 Task: Create a due date automation trigger when advanced on, on the monday of the week before a card is due add dates starting next week at 11:00 AM.
Action: Mouse moved to (975, 76)
Screenshot: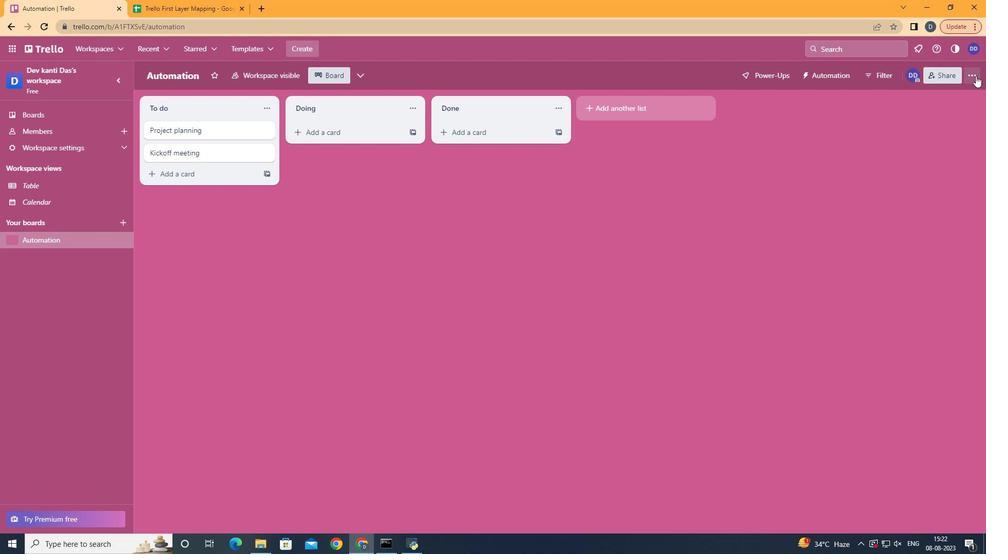 
Action: Mouse pressed left at (975, 76)
Screenshot: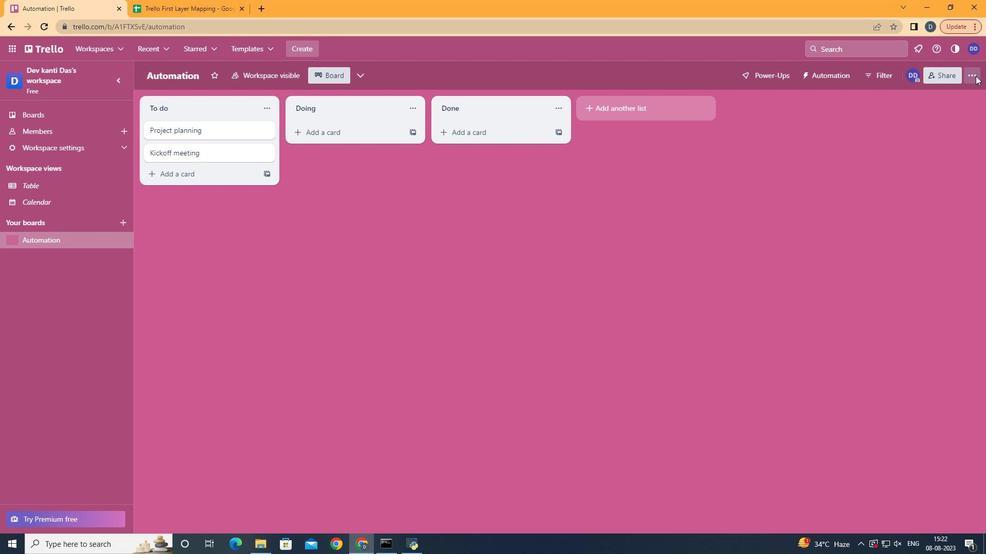 
Action: Mouse moved to (905, 222)
Screenshot: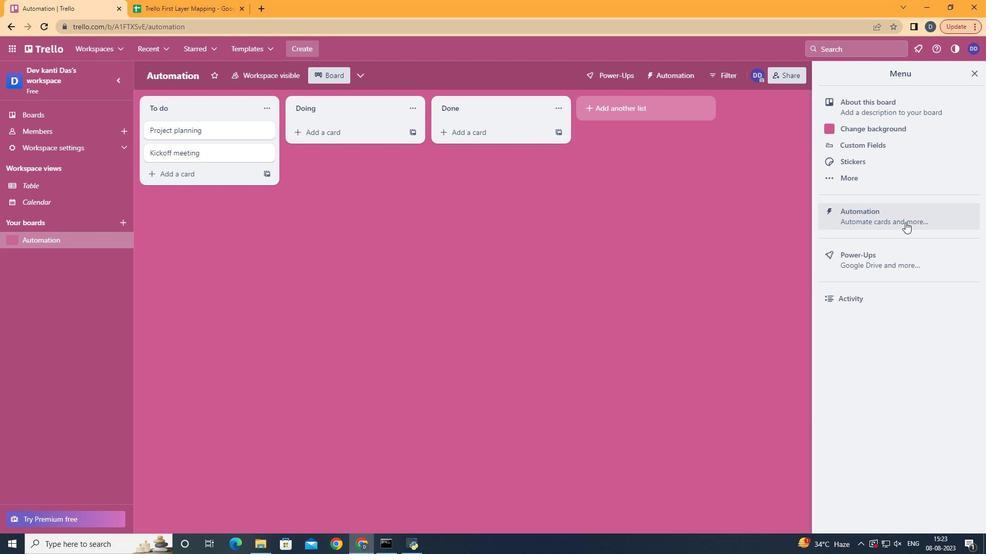 
Action: Mouse pressed left at (905, 222)
Screenshot: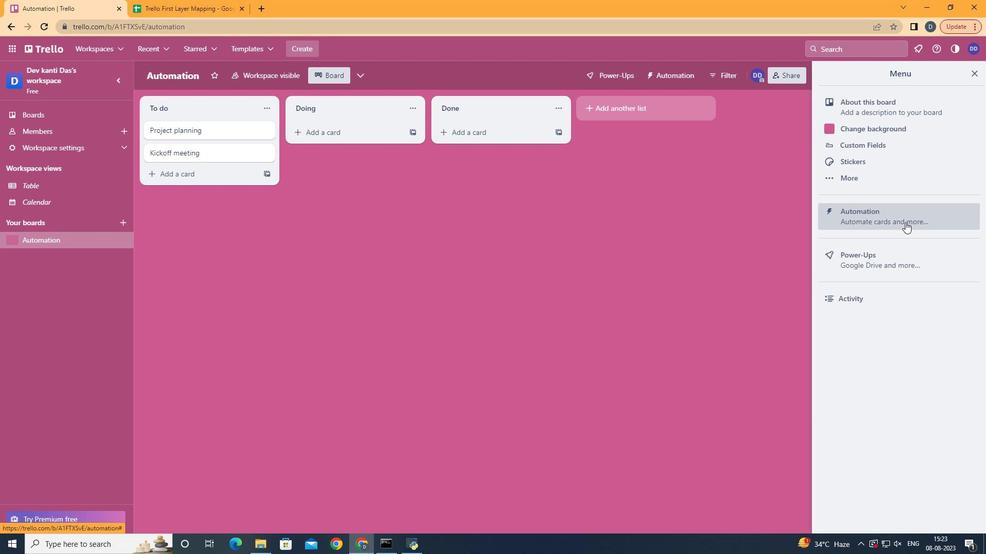 
Action: Mouse moved to (186, 202)
Screenshot: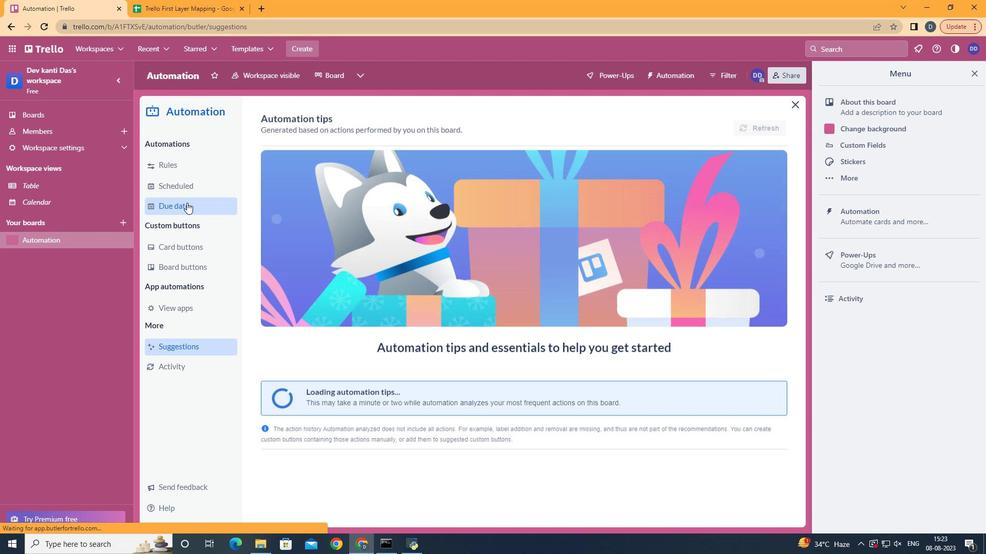 
Action: Mouse pressed left at (186, 202)
Screenshot: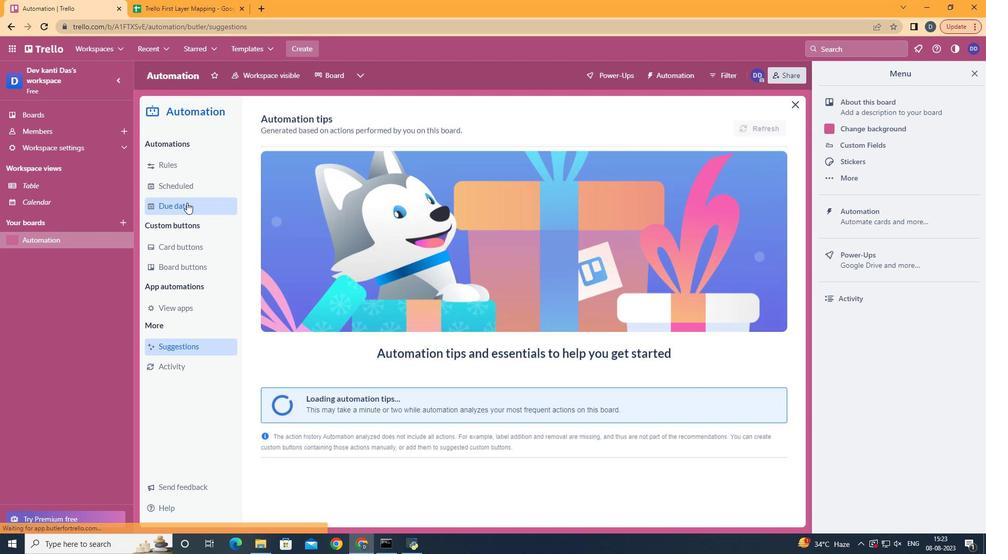 
Action: Mouse moved to (720, 124)
Screenshot: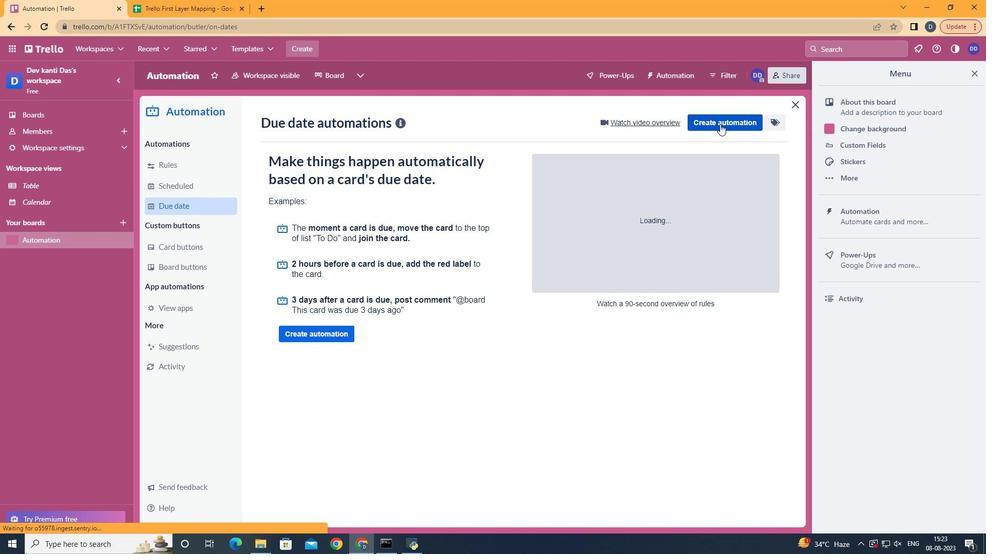 
Action: Mouse pressed left at (720, 124)
Screenshot: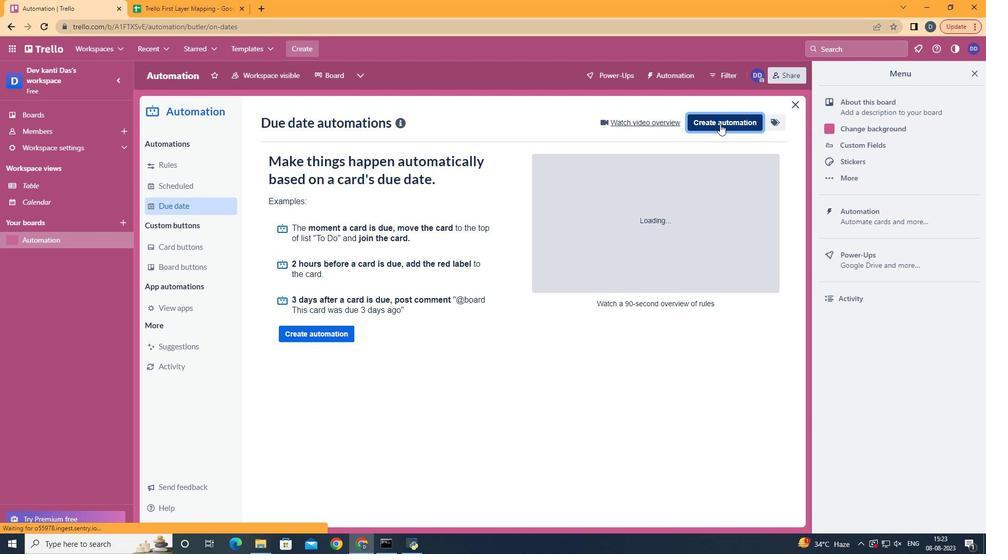 
Action: Mouse moved to (554, 215)
Screenshot: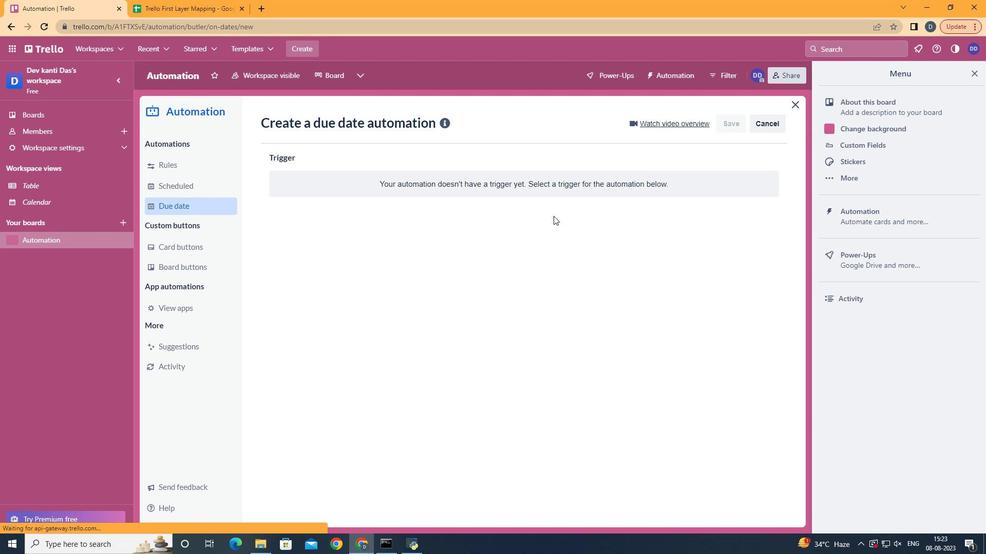 
Action: Mouse pressed left at (554, 215)
Screenshot: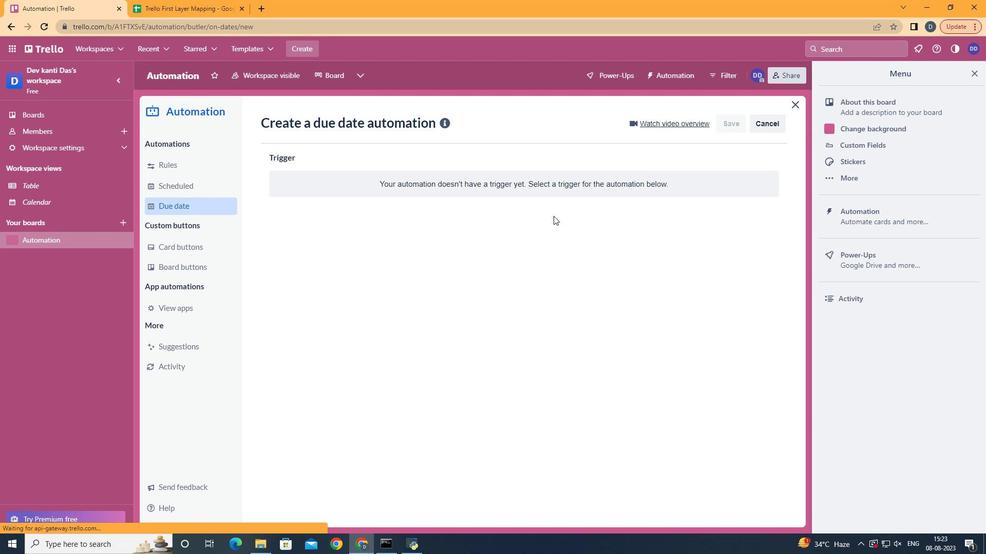 
Action: Mouse moved to (360, 500)
Screenshot: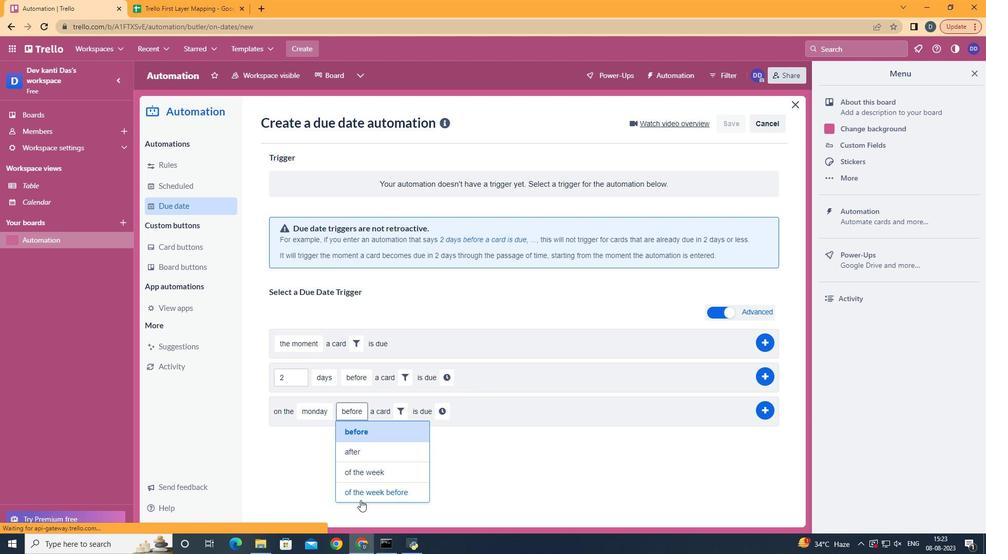 
Action: Mouse pressed left at (360, 500)
Screenshot: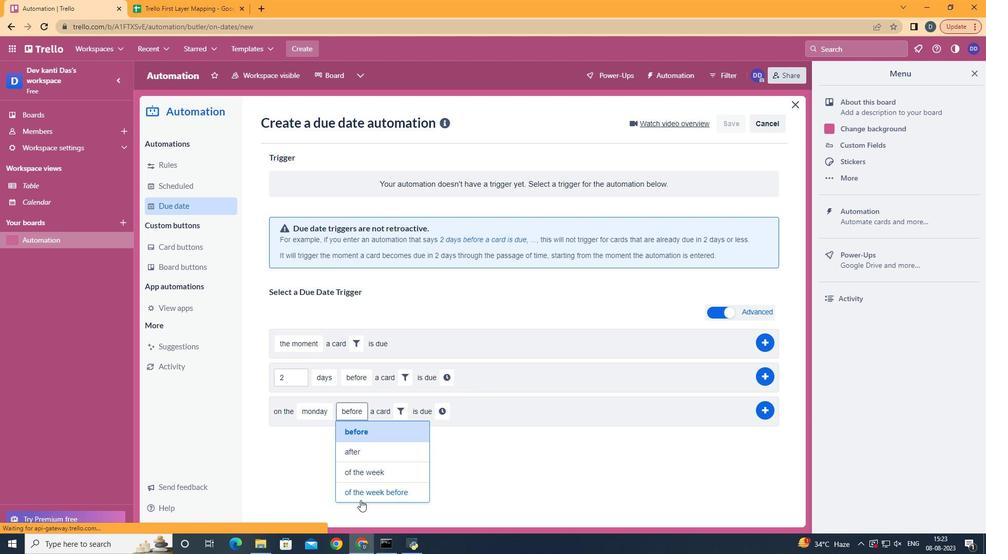 
Action: Mouse moved to (445, 404)
Screenshot: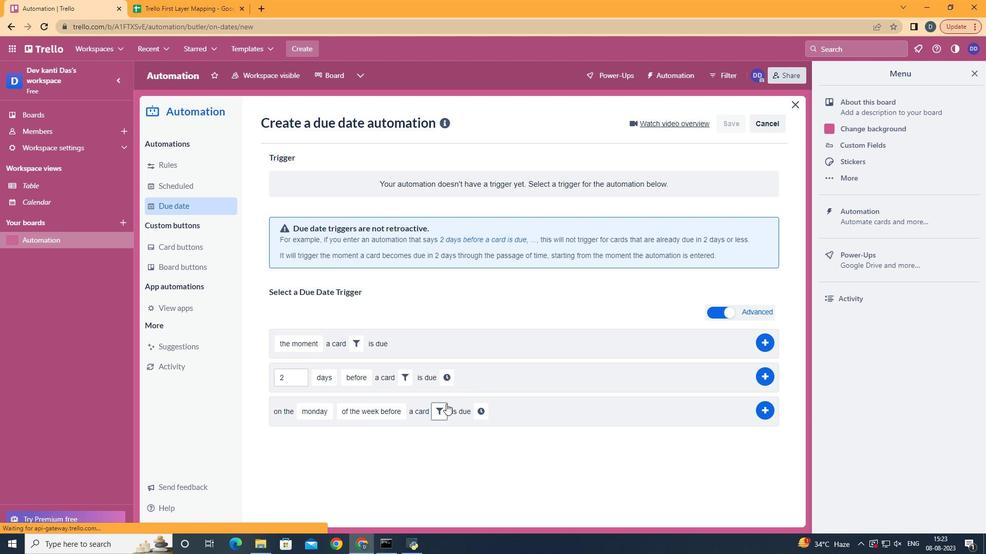 
Action: Mouse pressed left at (445, 404)
Screenshot: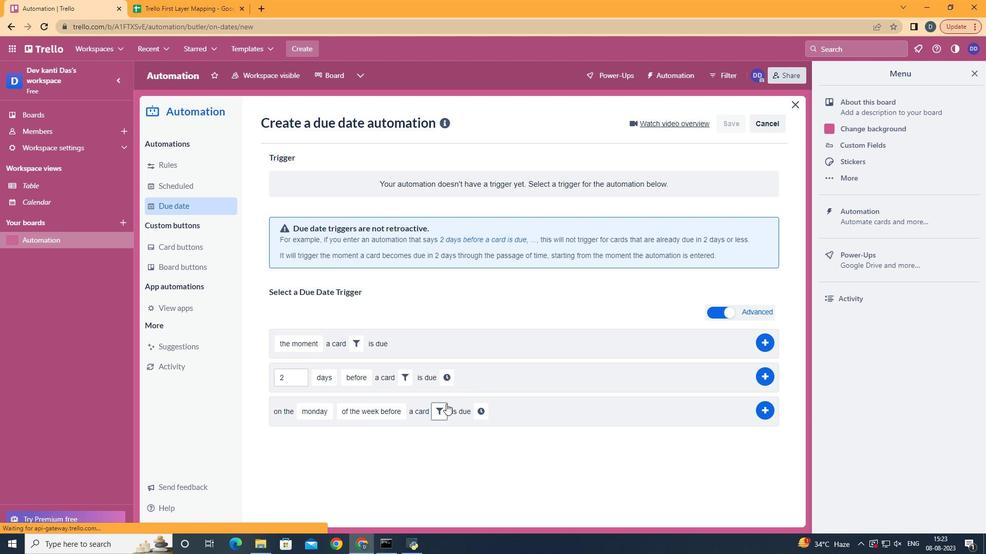 
Action: Mouse moved to (487, 443)
Screenshot: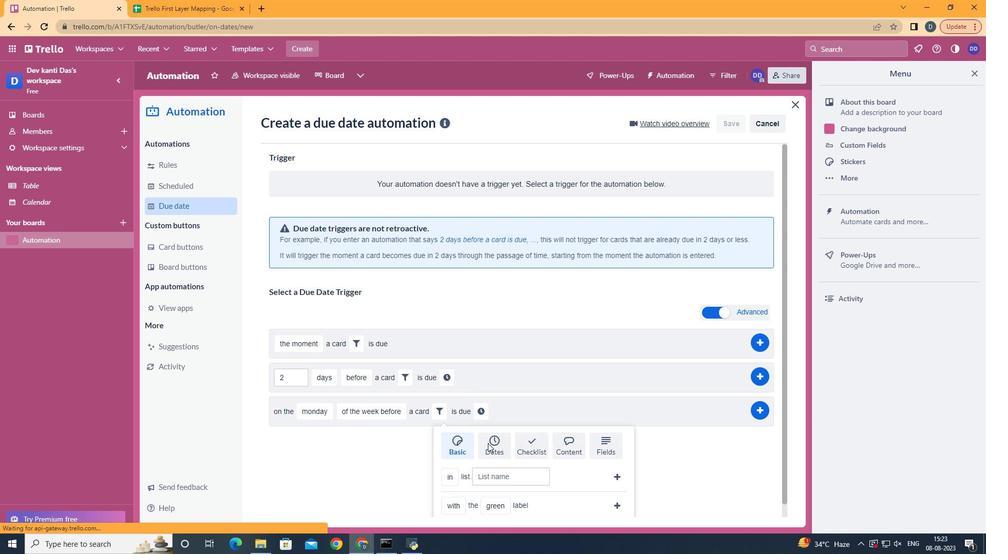 
Action: Mouse pressed left at (487, 443)
Screenshot: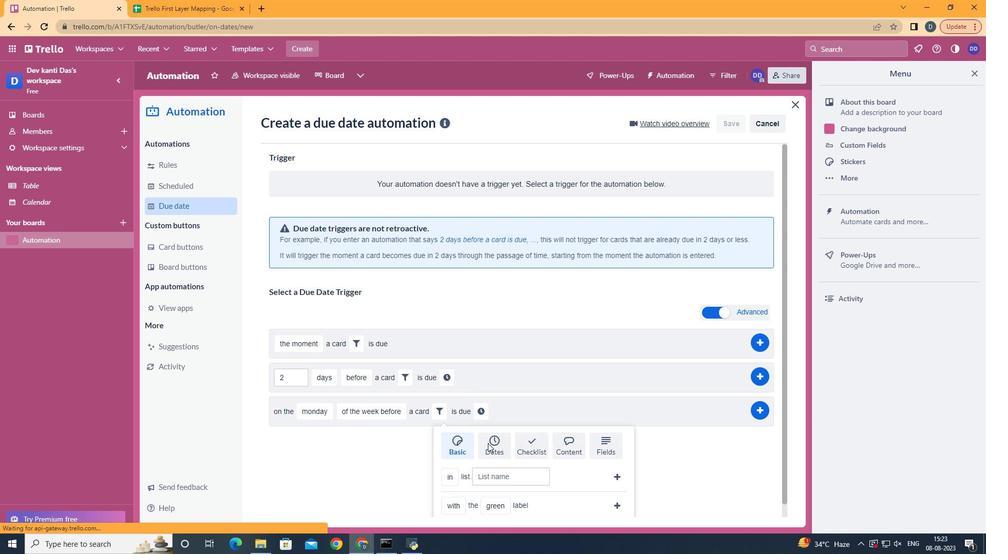 
Action: Mouse moved to (489, 444)
Screenshot: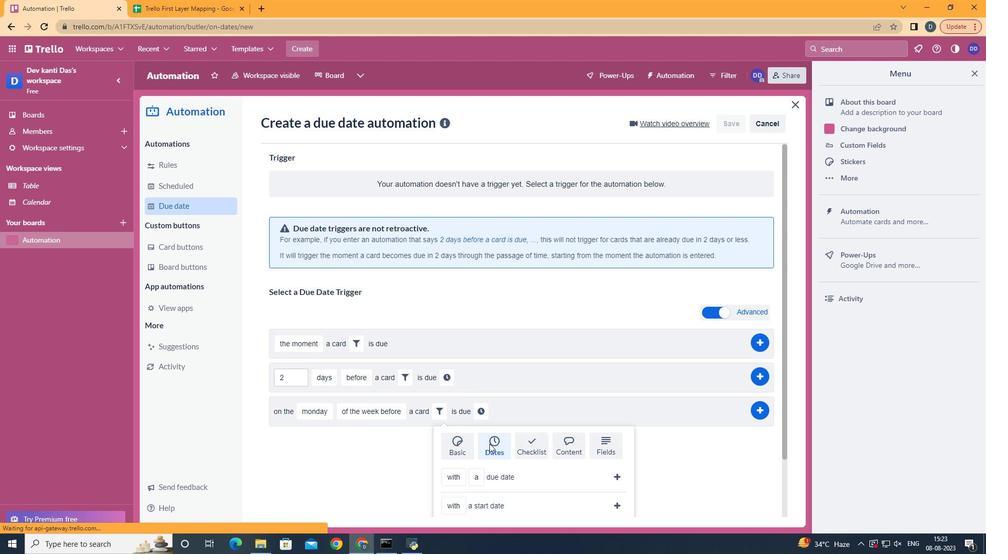 
Action: Mouse scrolled (489, 443) with delta (0, 0)
Screenshot: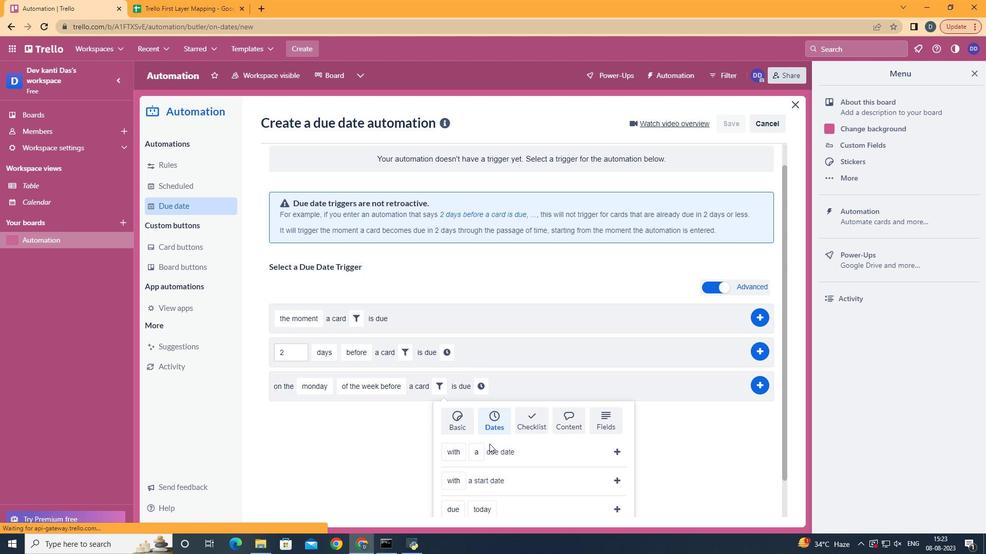
Action: Mouse scrolled (489, 443) with delta (0, 0)
Screenshot: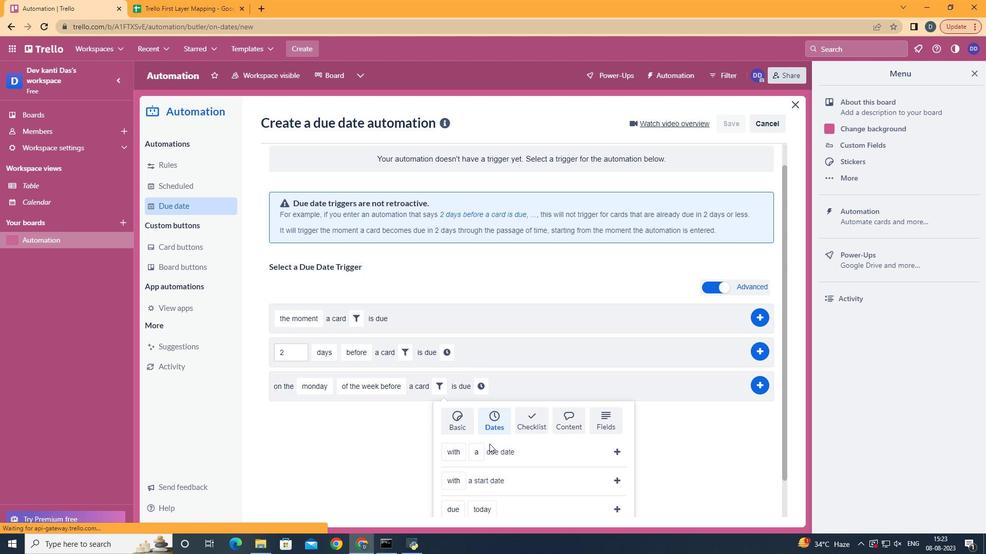
Action: Mouse scrolled (489, 443) with delta (0, 0)
Screenshot: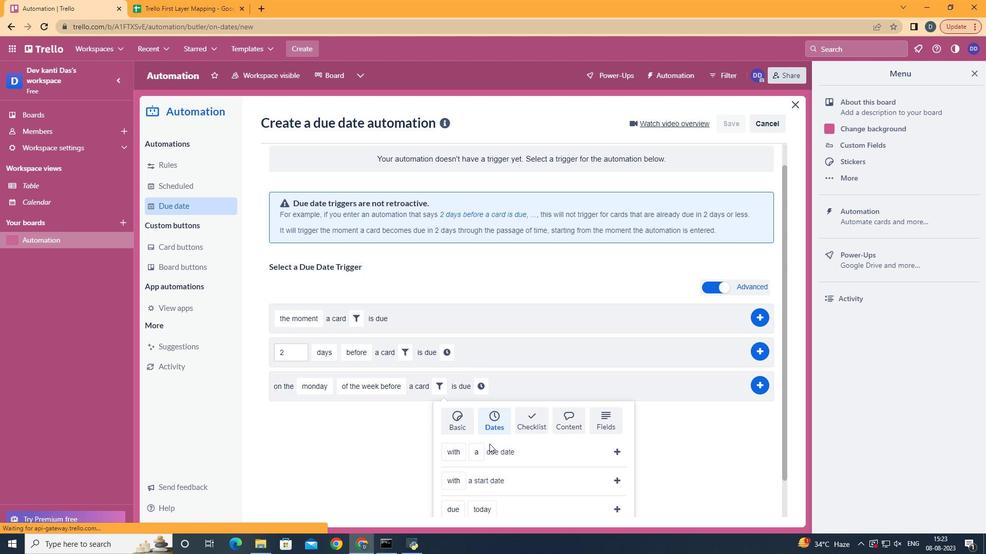 
Action: Mouse scrolled (489, 443) with delta (0, 0)
Screenshot: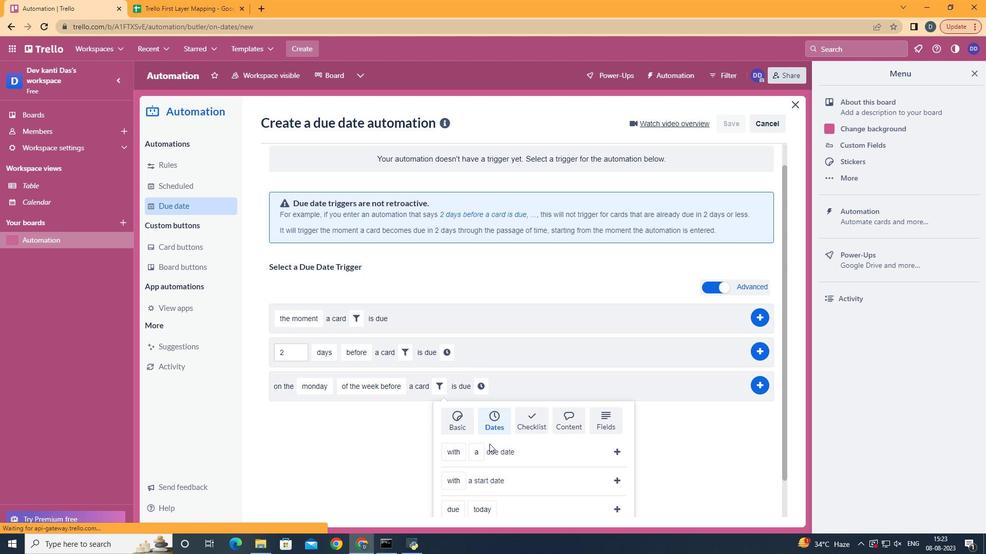 
Action: Mouse scrolled (489, 443) with delta (0, 0)
Screenshot: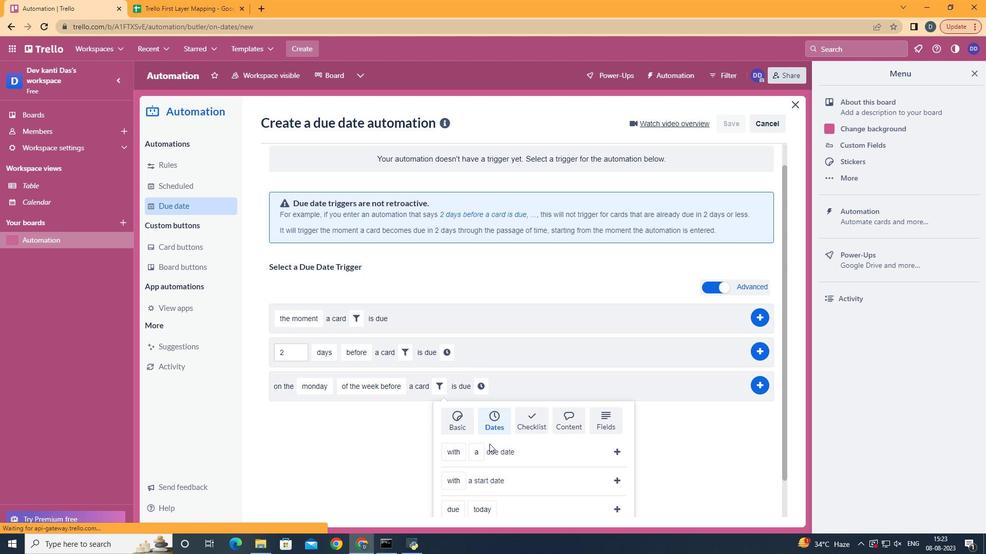 
Action: Mouse moved to (461, 433)
Screenshot: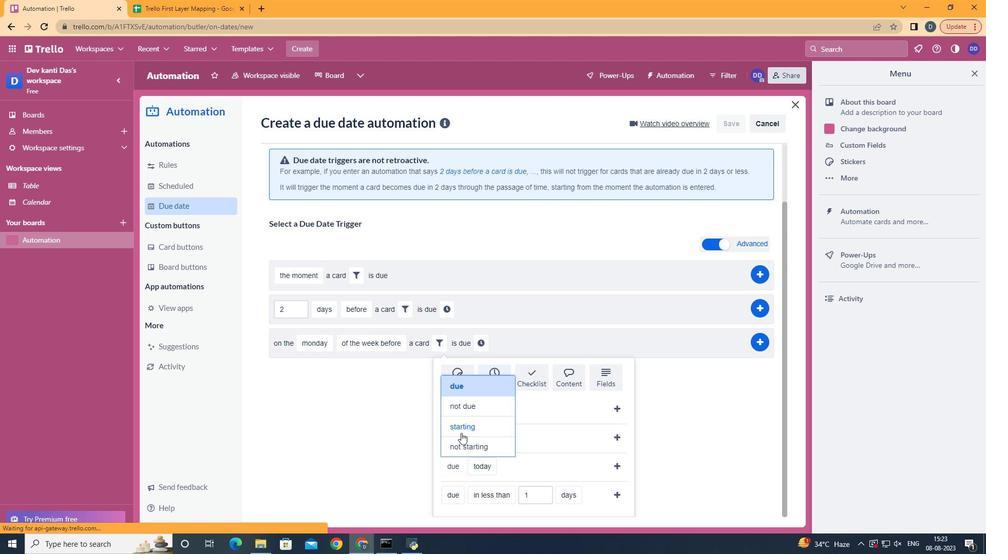 
Action: Mouse pressed left at (461, 433)
Screenshot: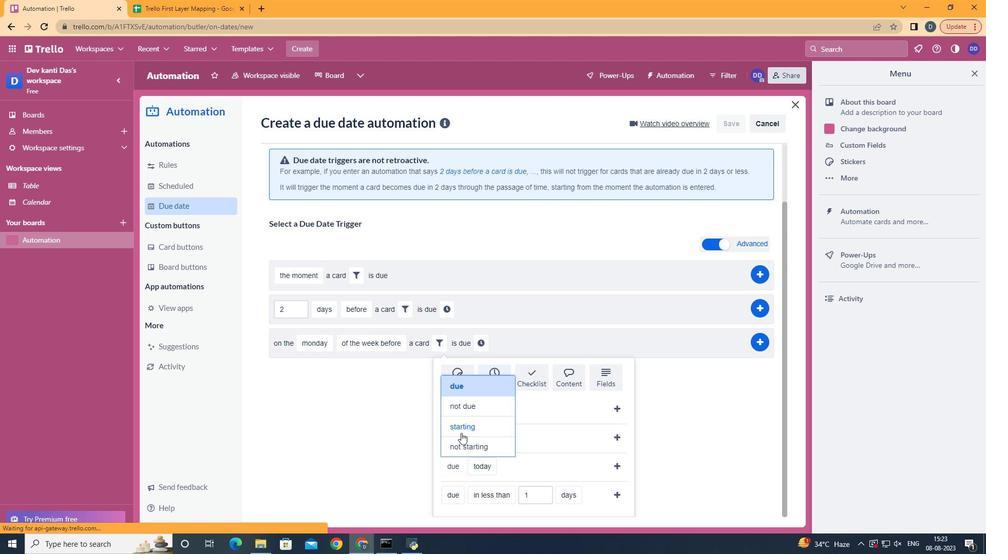 
Action: Mouse moved to (513, 403)
Screenshot: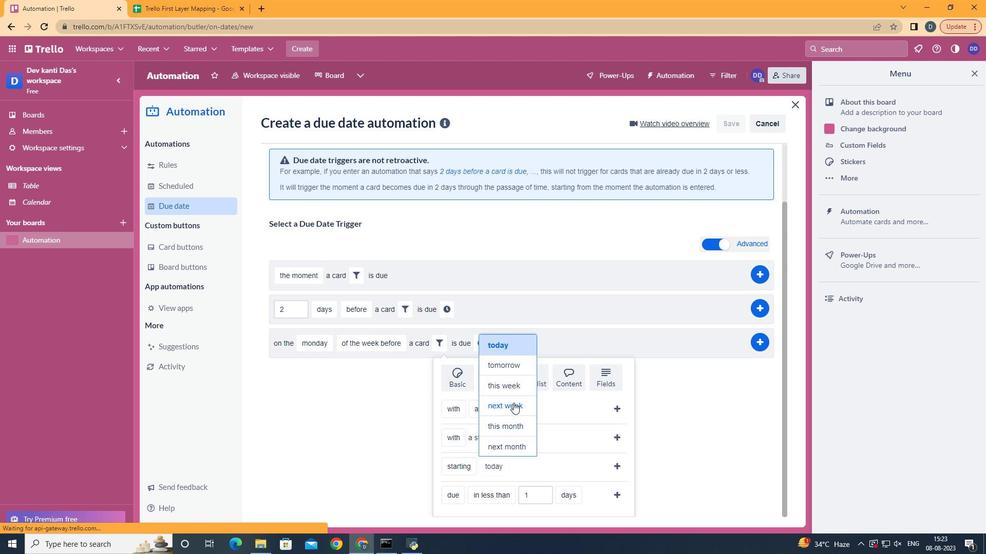 
Action: Mouse pressed left at (513, 403)
Screenshot: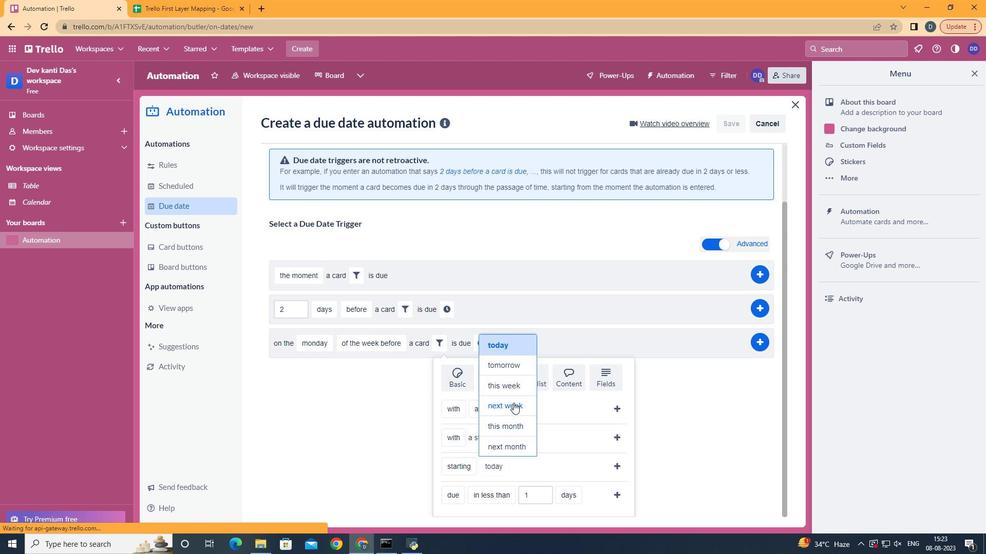 
Action: Mouse moved to (621, 468)
Screenshot: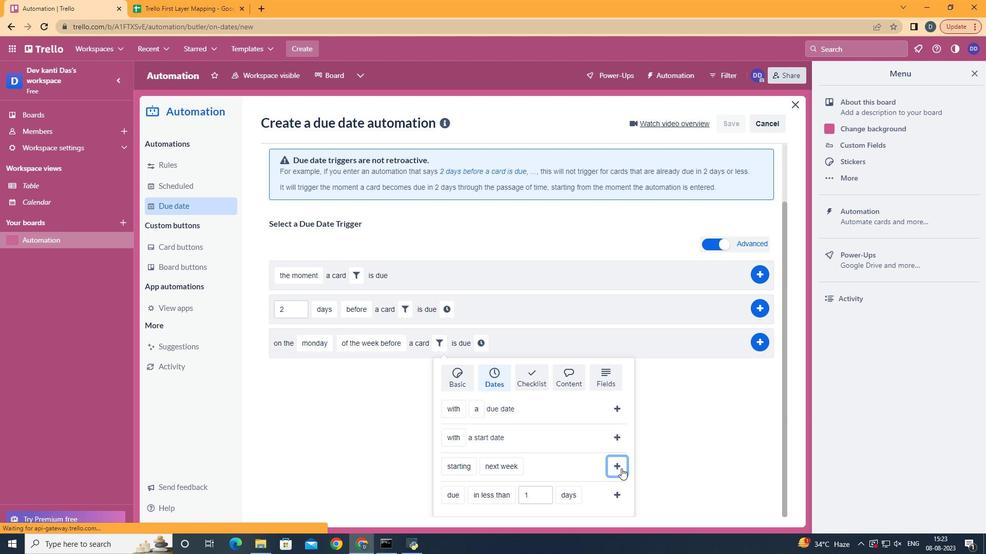 
Action: Mouse pressed left at (621, 468)
Screenshot: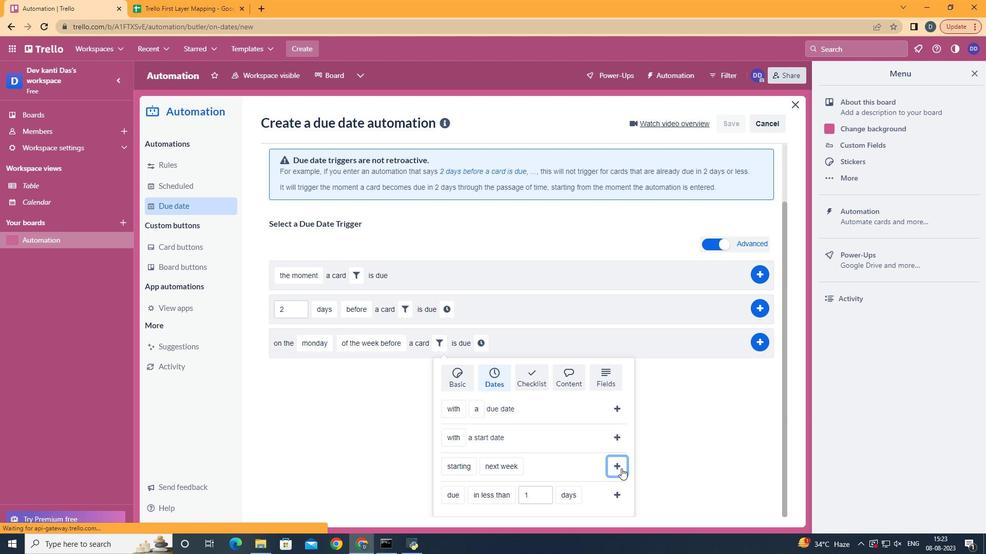 
Action: Mouse moved to (562, 411)
Screenshot: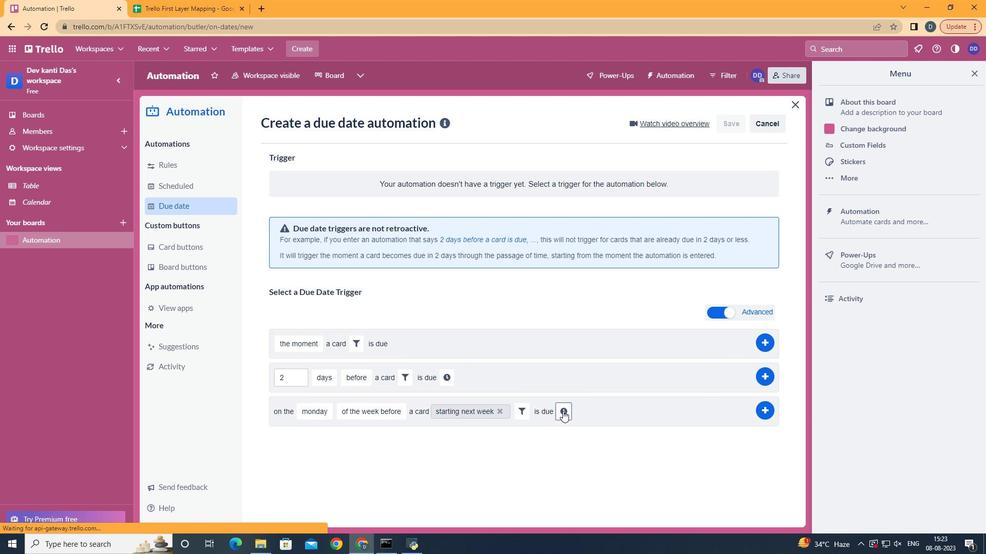 
Action: Mouse pressed left at (562, 411)
Screenshot: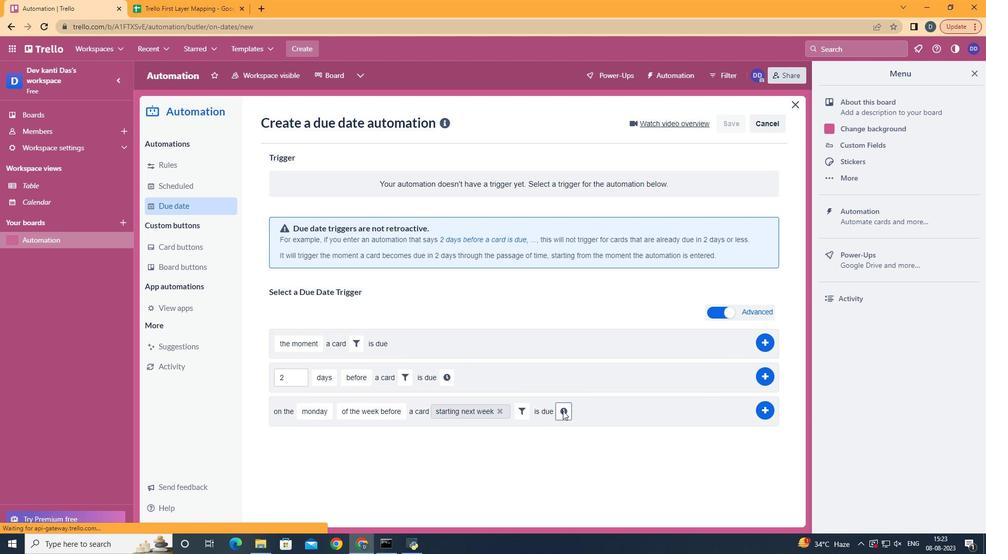 
Action: Mouse moved to (590, 419)
Screenshot: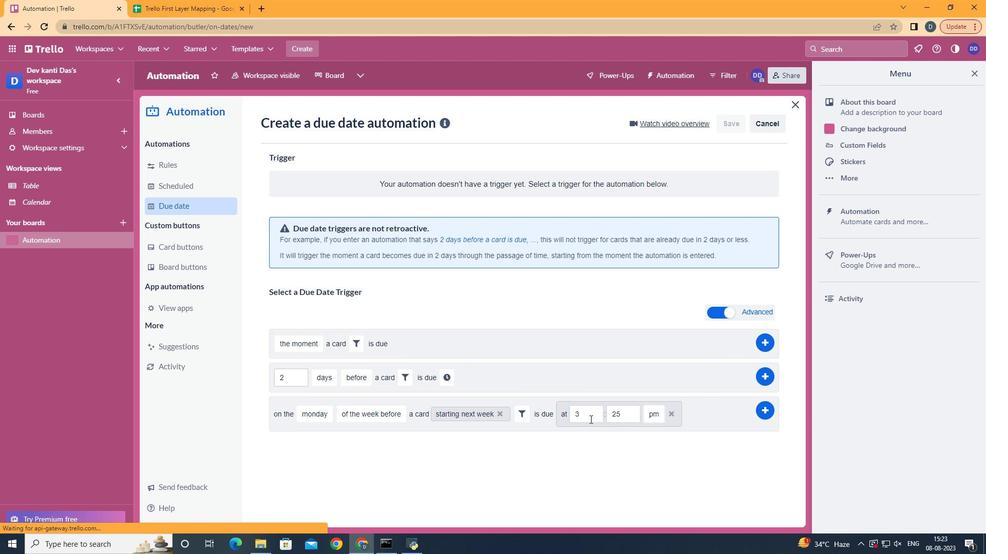 
Action: Mouse pressed left at (590, 419)
Screenshot: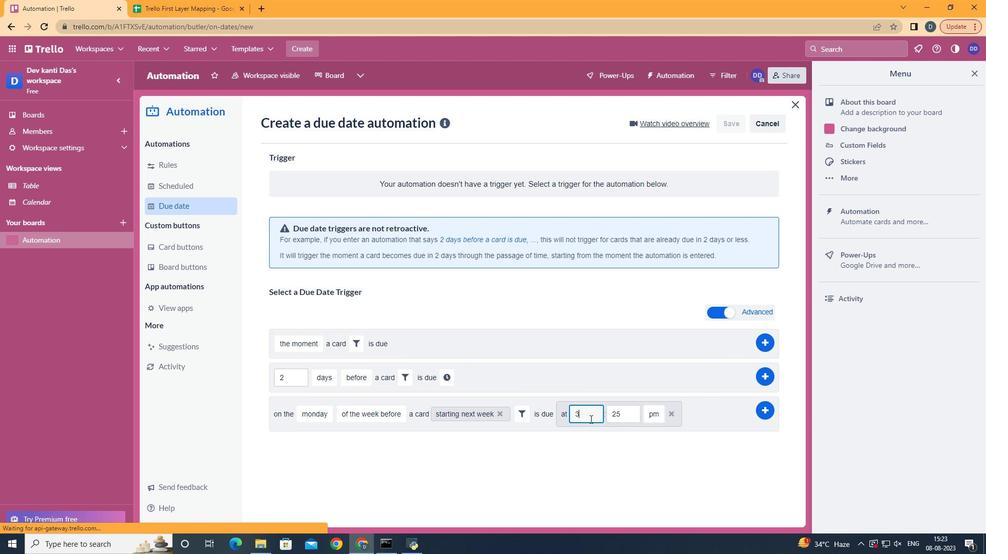 
Action: Mouse moved to (591, 419)
Screenshot: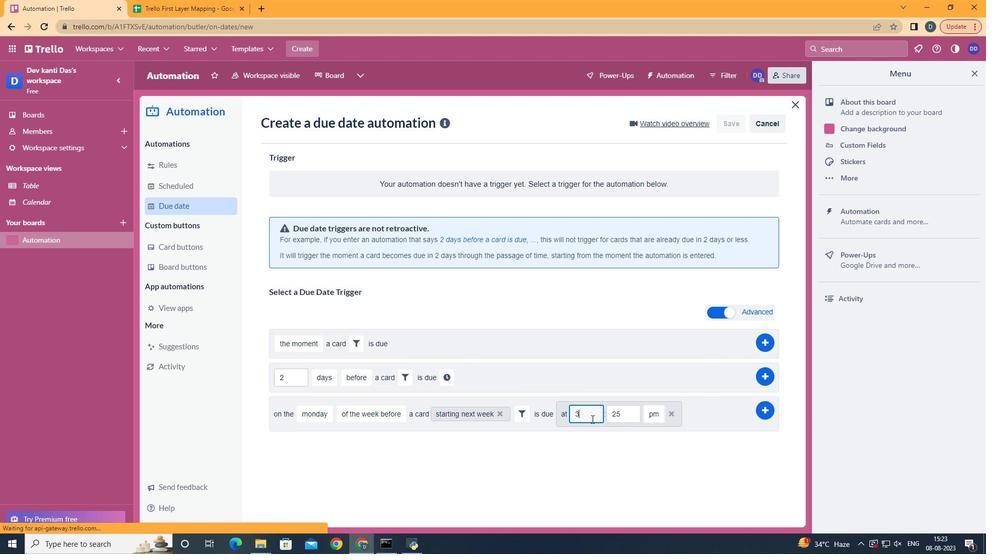 
Action: Key pressed <Key.backspace>11
Screenshot: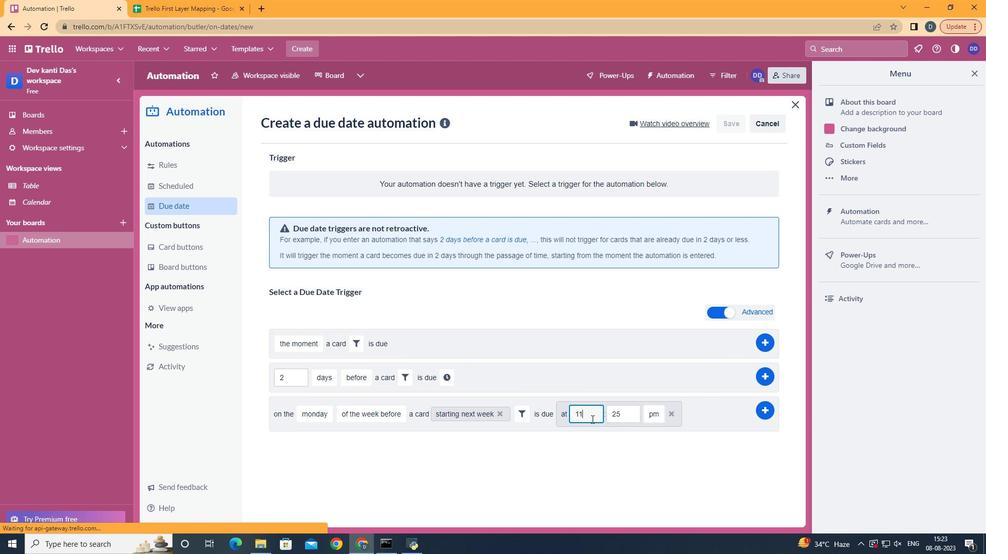 
Action: Mouse moved to (632, 419)
Screenshot: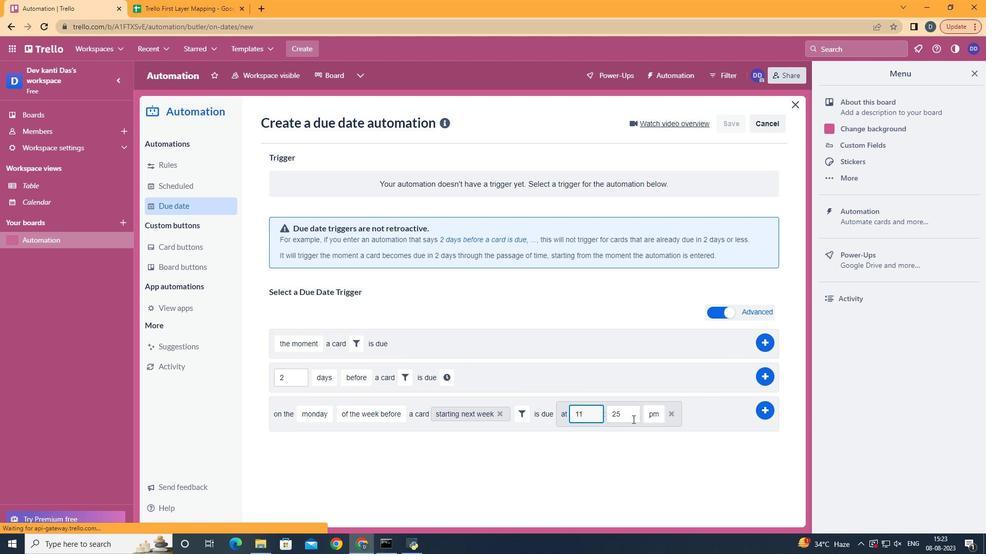 
Action: Mouse pressed left at (632, 419)
Screenshot: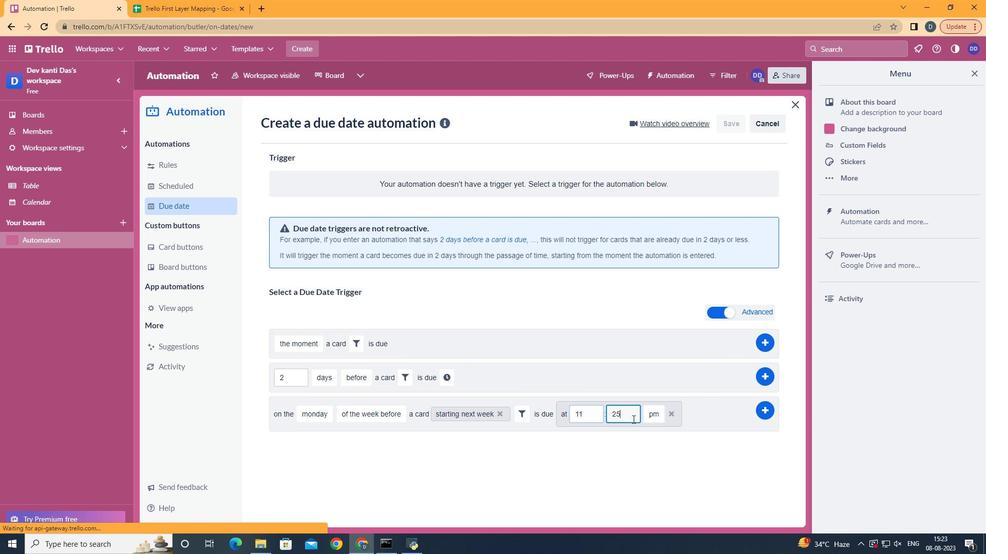 
Action: Mouse moved to (630, 419)
Screenshot: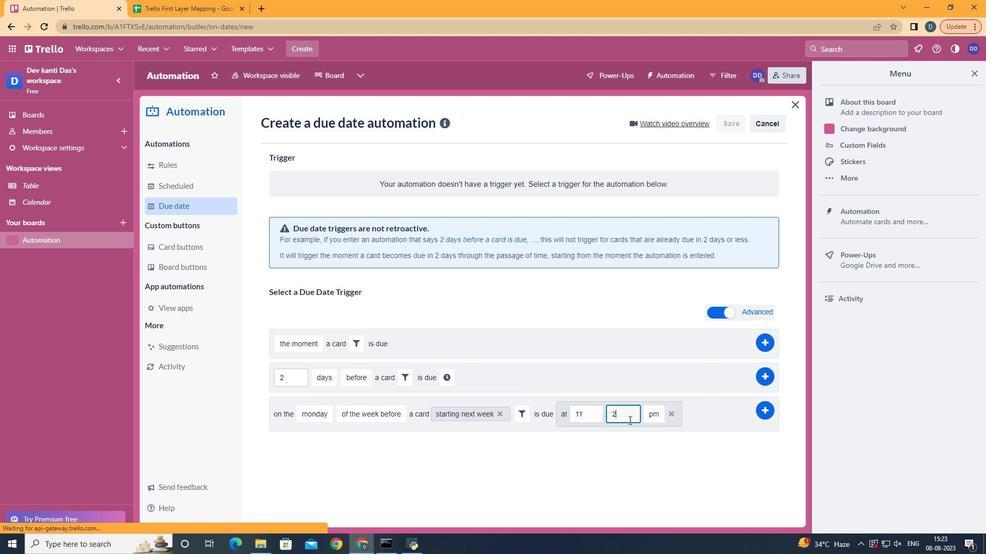
Action: Key pressed <Key.backspace>
Screenshot: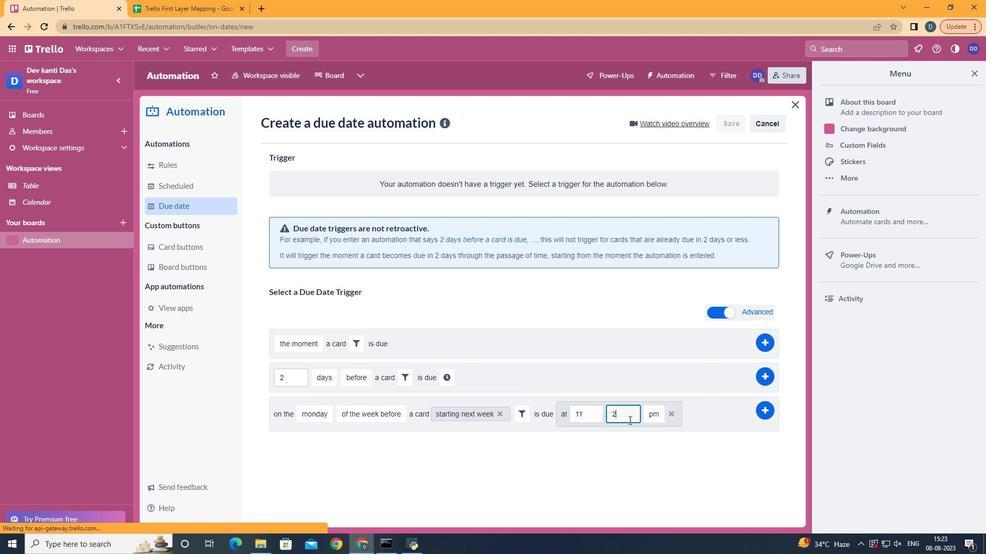 
Action: Mouse moved to (627, 421)
Screenshot: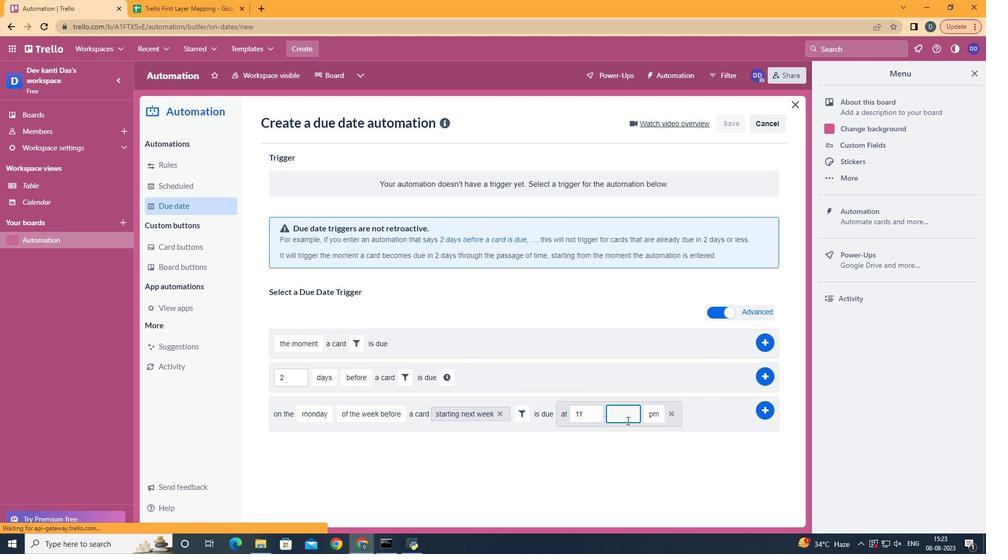 
Action: Key pressed <Key.backspace>00
Screenshot: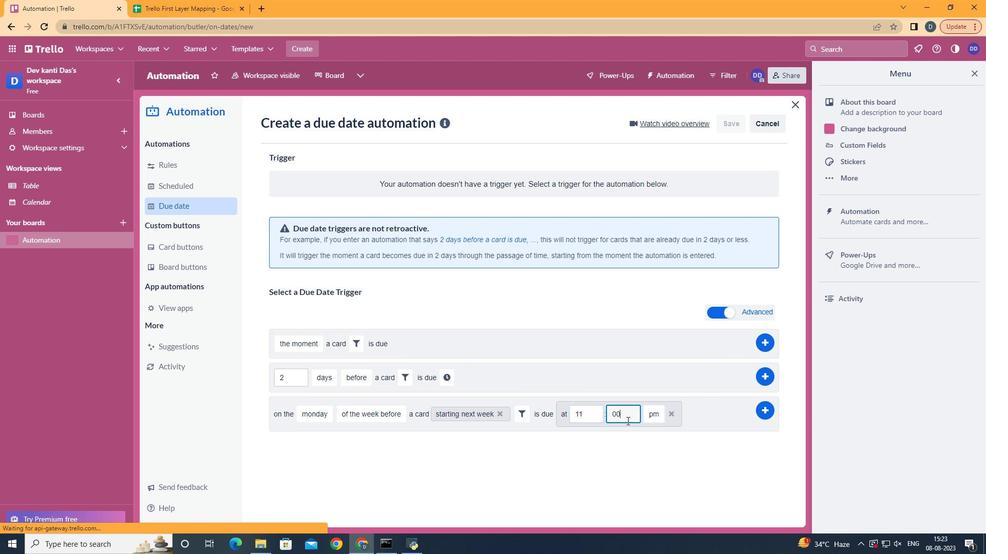 
Action: Mouse moved to (653, 435)
Screenshot: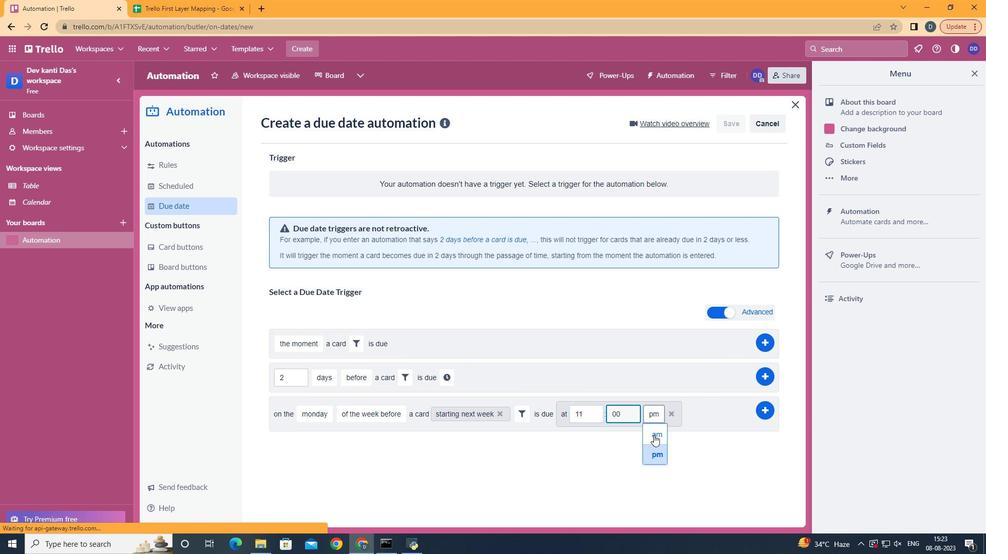 
Action: Mouse pressed left at (653, 435)
Screenshot: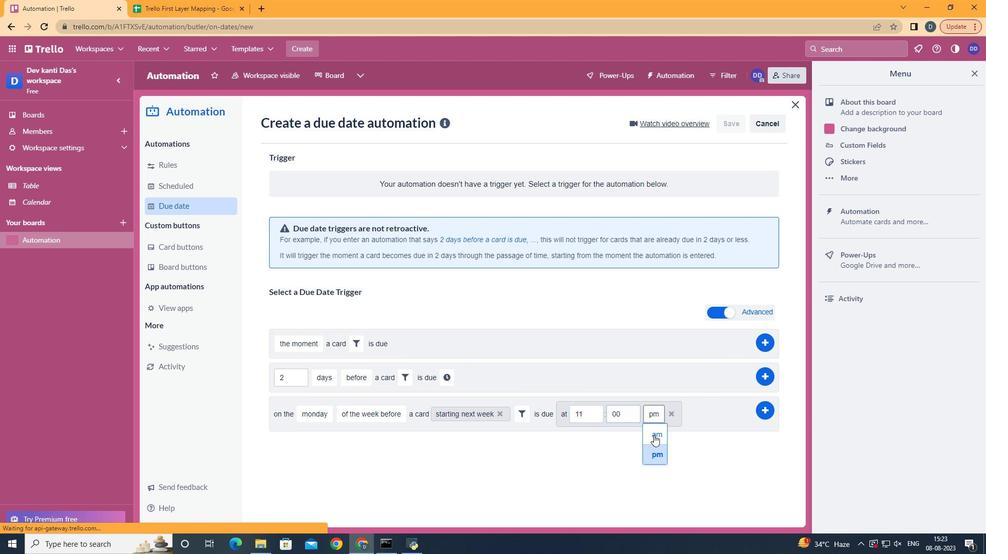 
Action: Mouse moved to (761, 417)
Screenshot: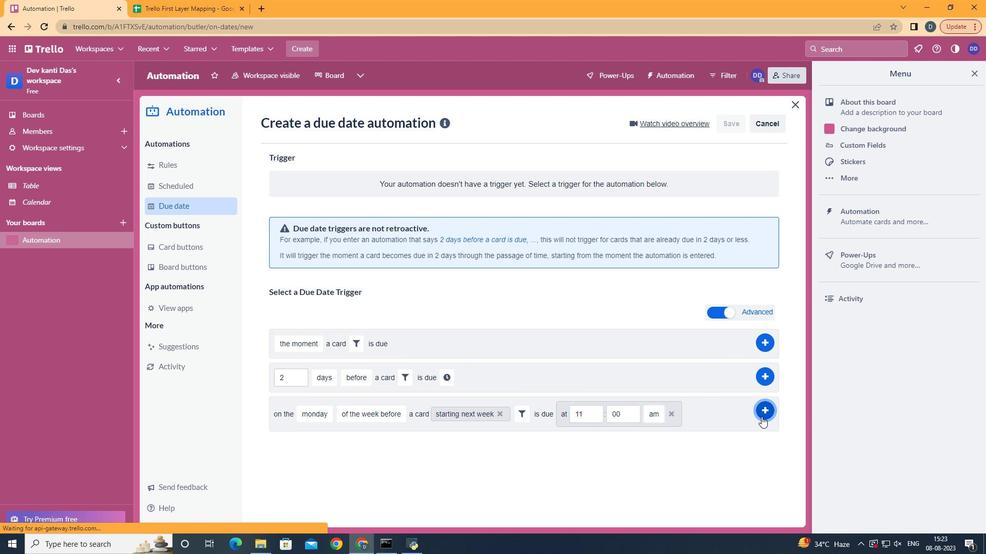 
Action: Mouse pressed left at (761, 417)
Screenshot: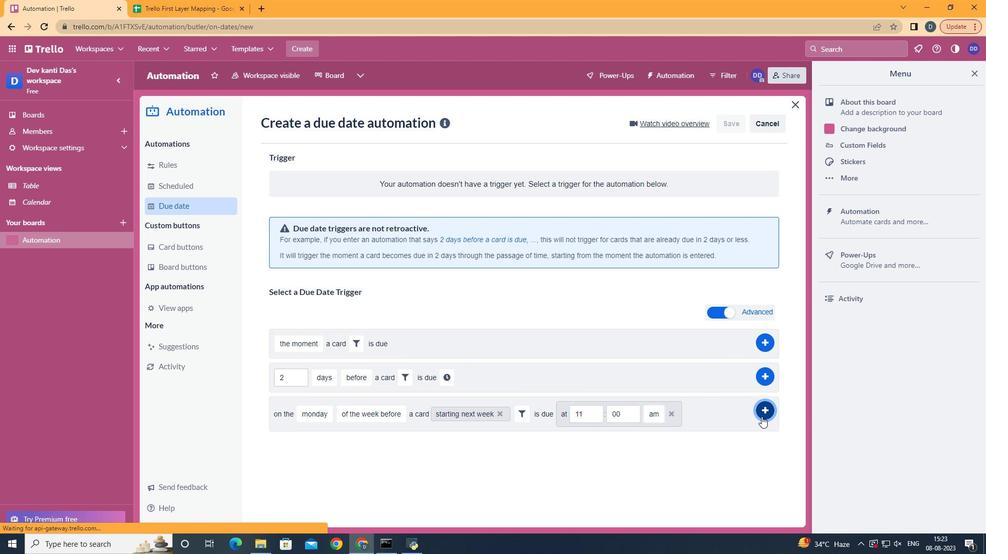 
Action: Mouse moved to (607, 224)
Screenshot: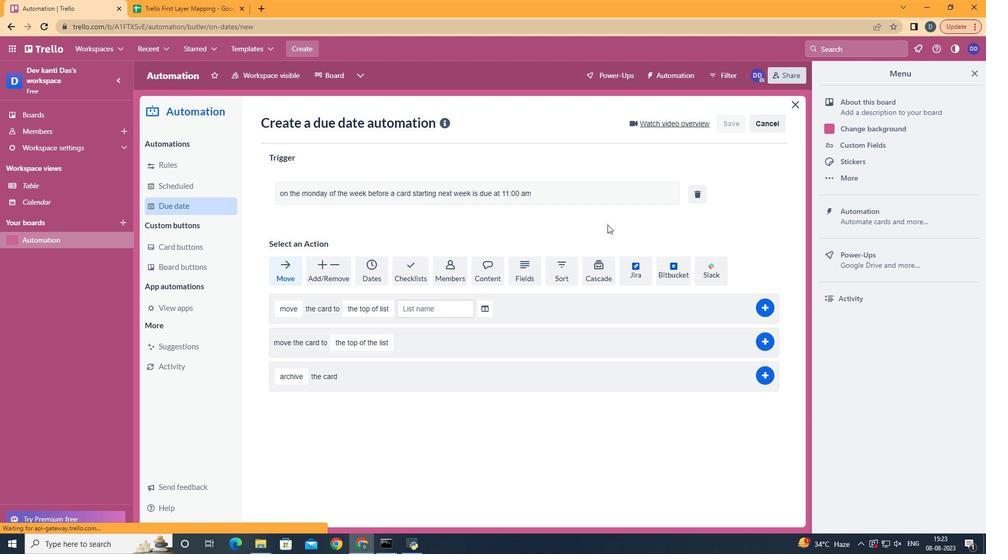 
